 Task: Set the custom view to 4 days.
Action: Mouse moved to (871, 83)
Screenshot: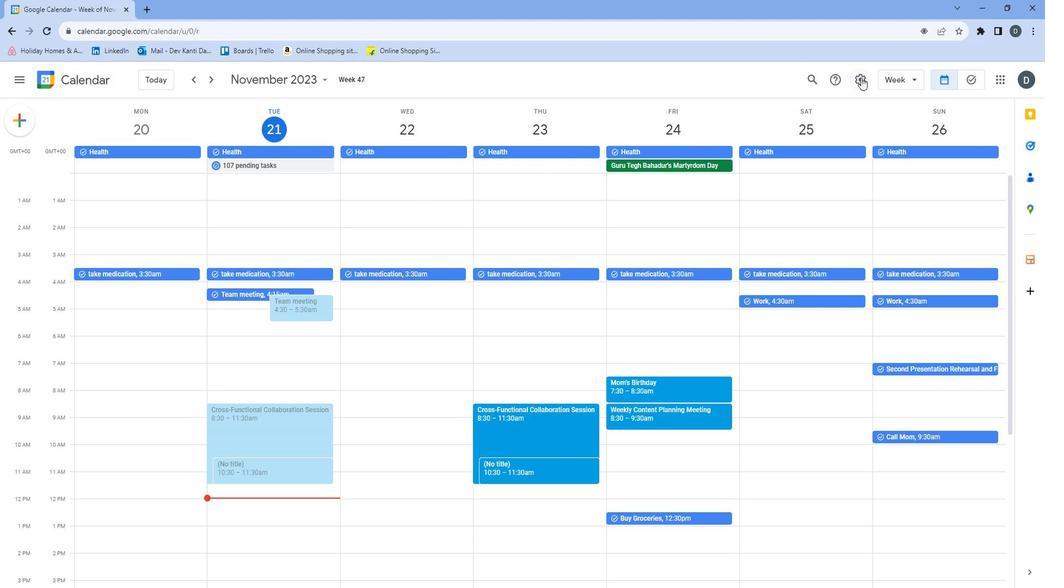 
Action: Mouse pressed left at (871, 83)
Screenshot: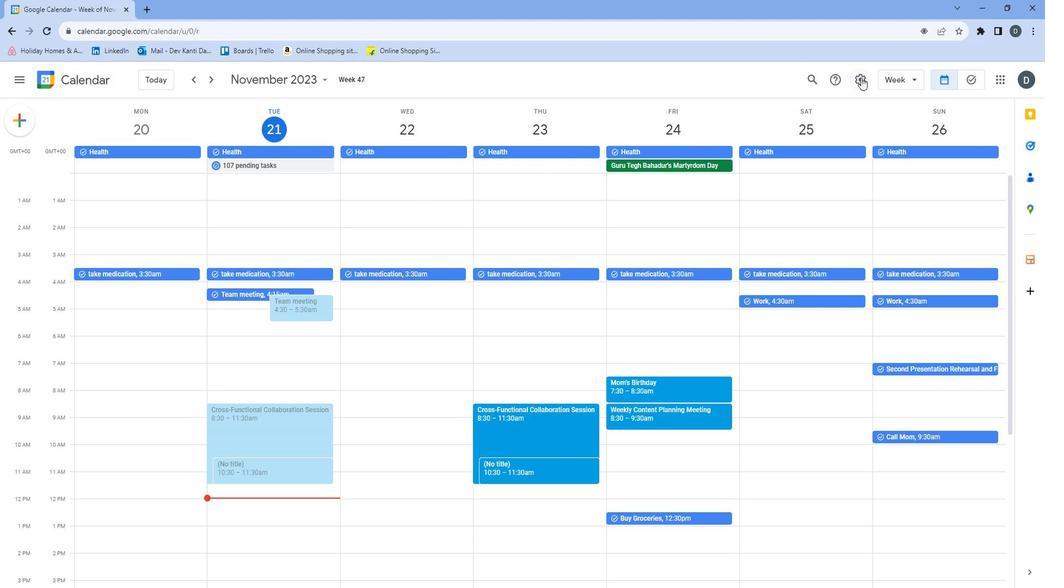 
Action: Mouse moved to (868, 102)
Screenshot: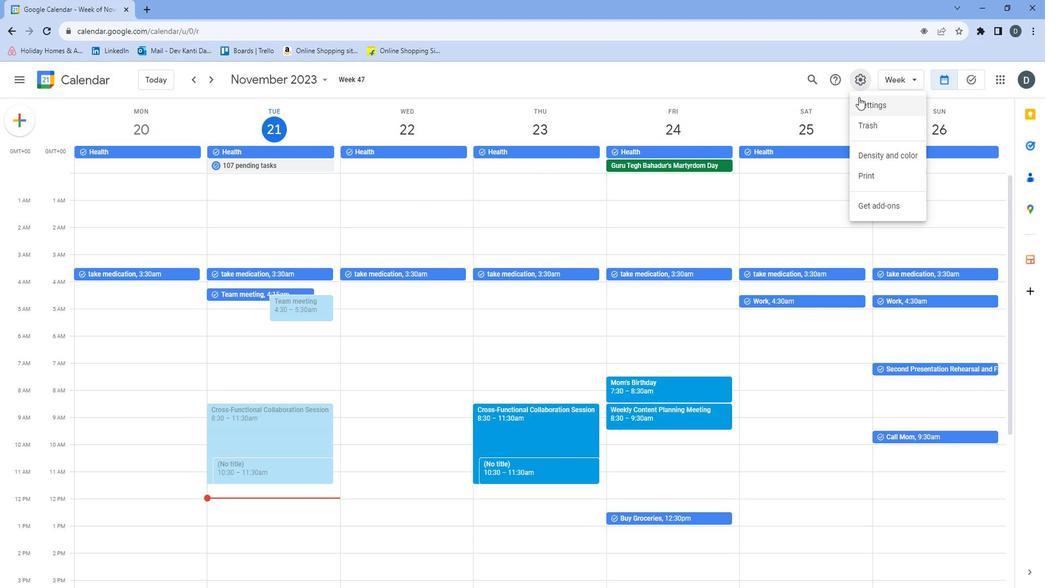 
Action: Mouse pressed left at (868, 102)
Screenshot: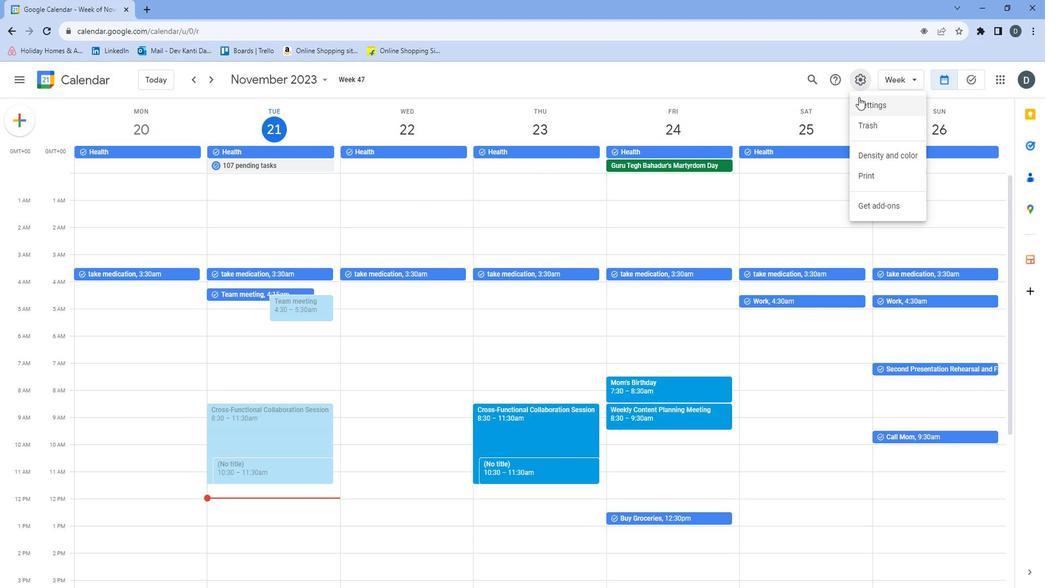 
Action: Mouse moved to (582, 236)
Screenshot: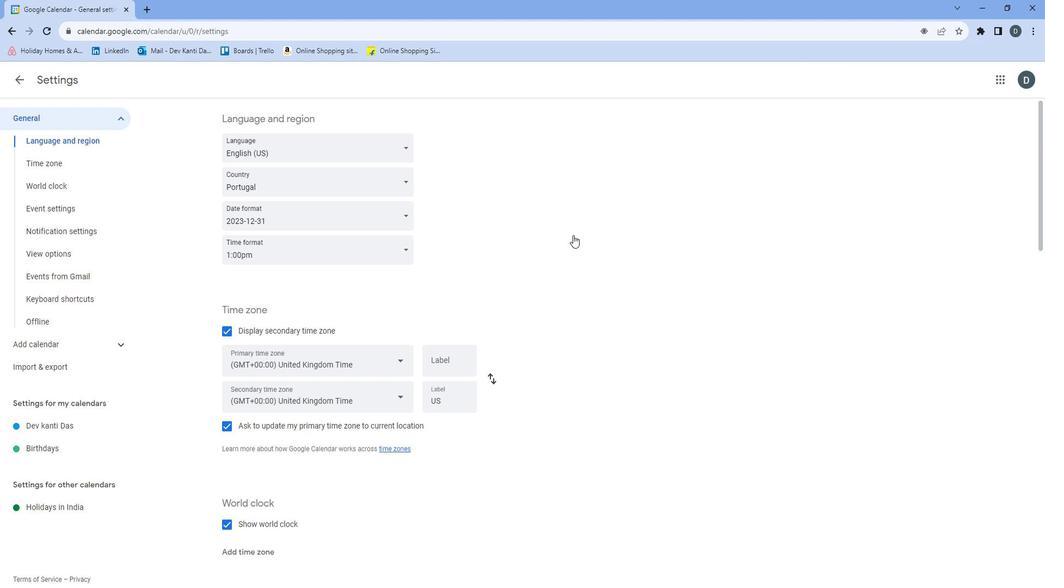 
Action: Mouse scrolled (582, 235) with delta (0, 0)
Screenshot: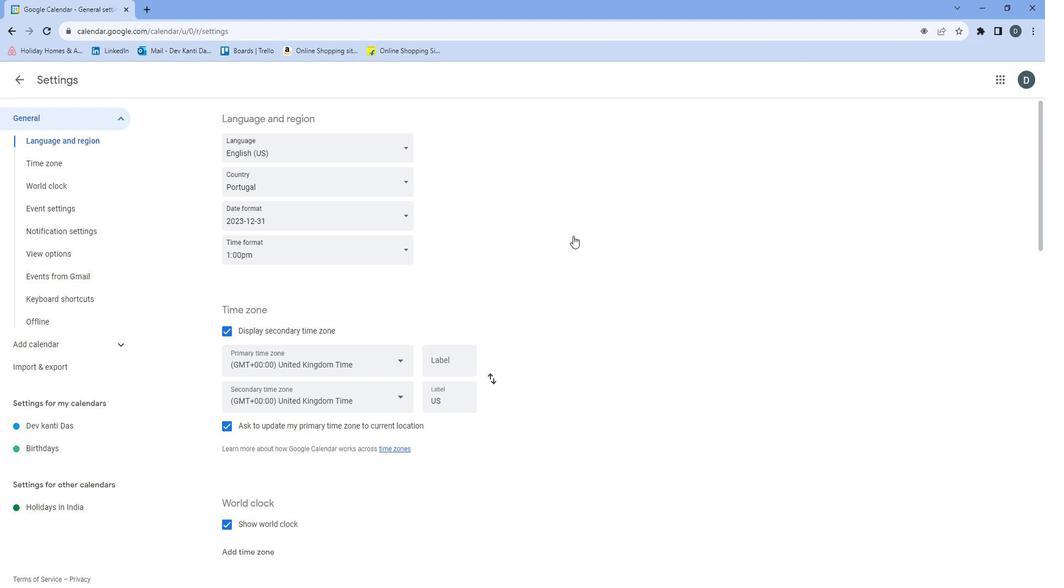 
Action: Mouse scrolled (582, 235) with delta (0, 0)
Screenshot: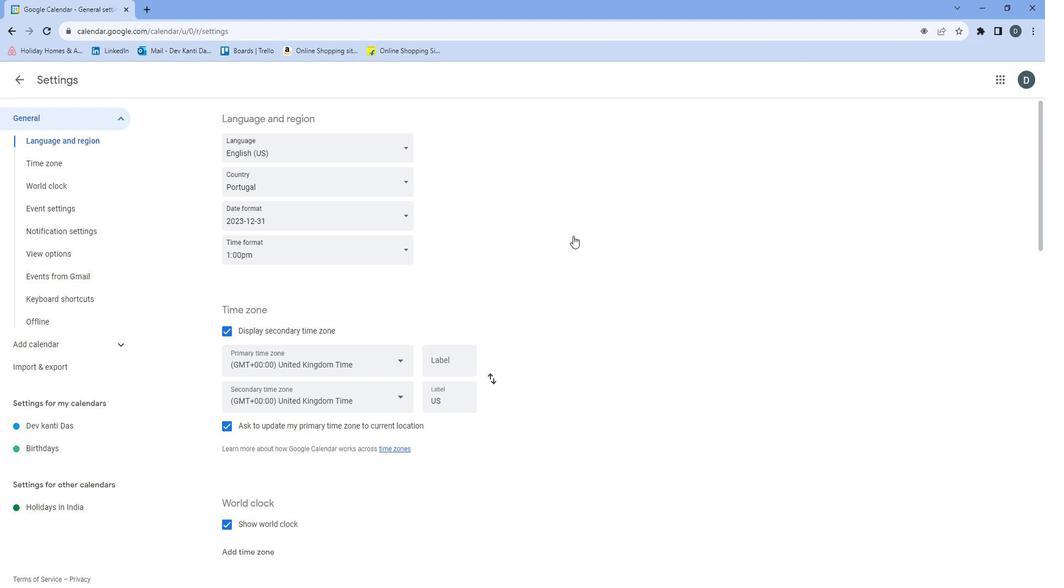 
Action: Mouse scrolled (582, 235) with delta (0, 0)
Screenshot: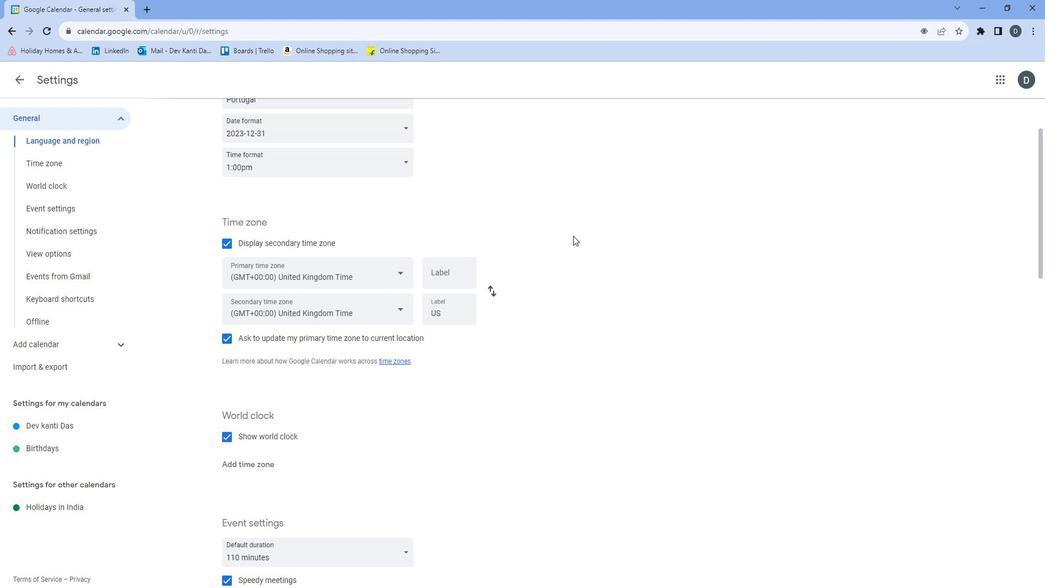 
Action: Mouse scrolled (582, 235) with delta (0, 0)
Screenshot: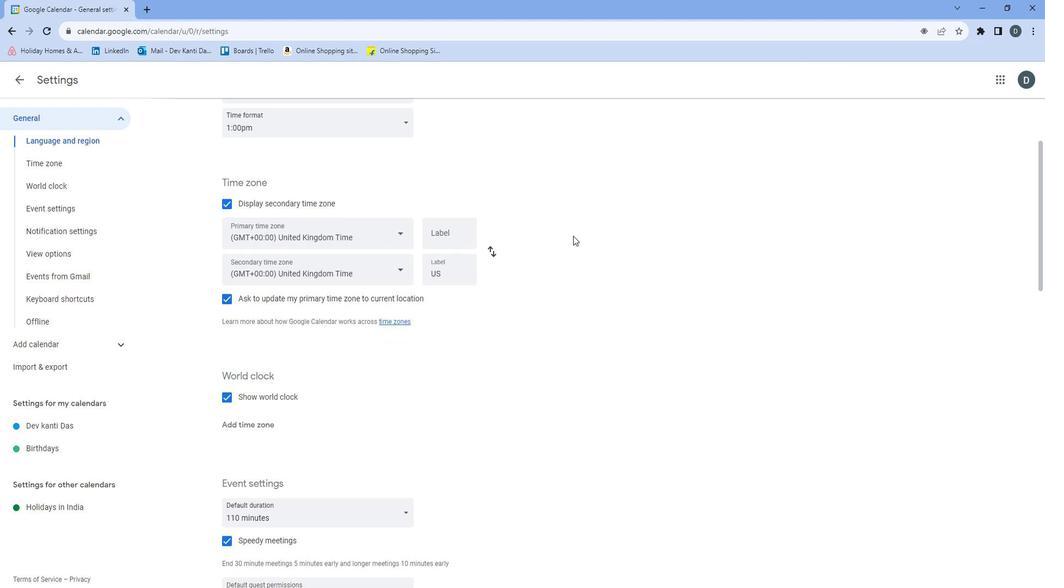 
Action: Mouse scrolled (582, 235) with delta (0, 0)
Screenshot: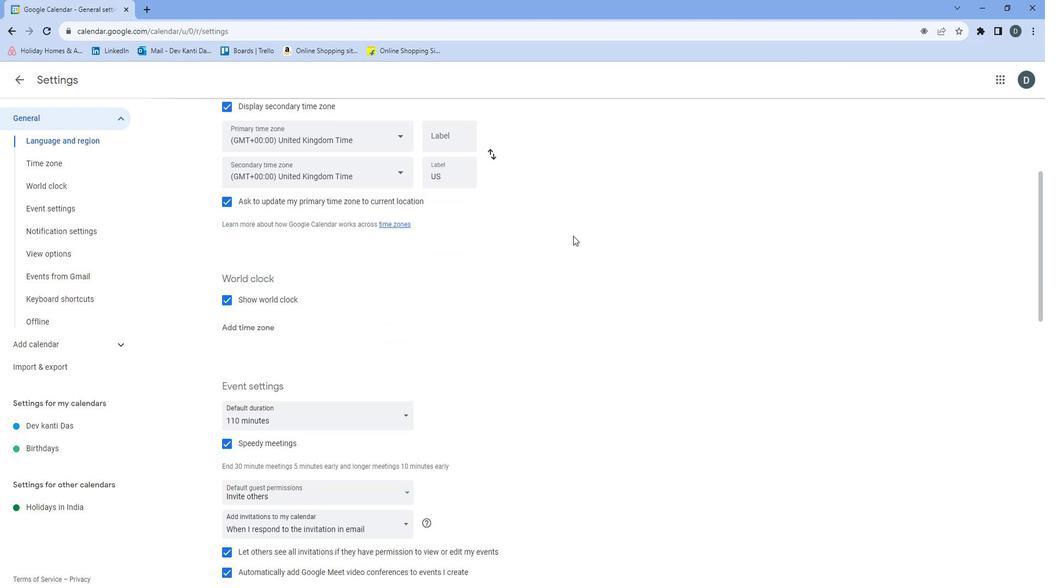 
Action: Mouse moved to (582, 237)
Screenshot: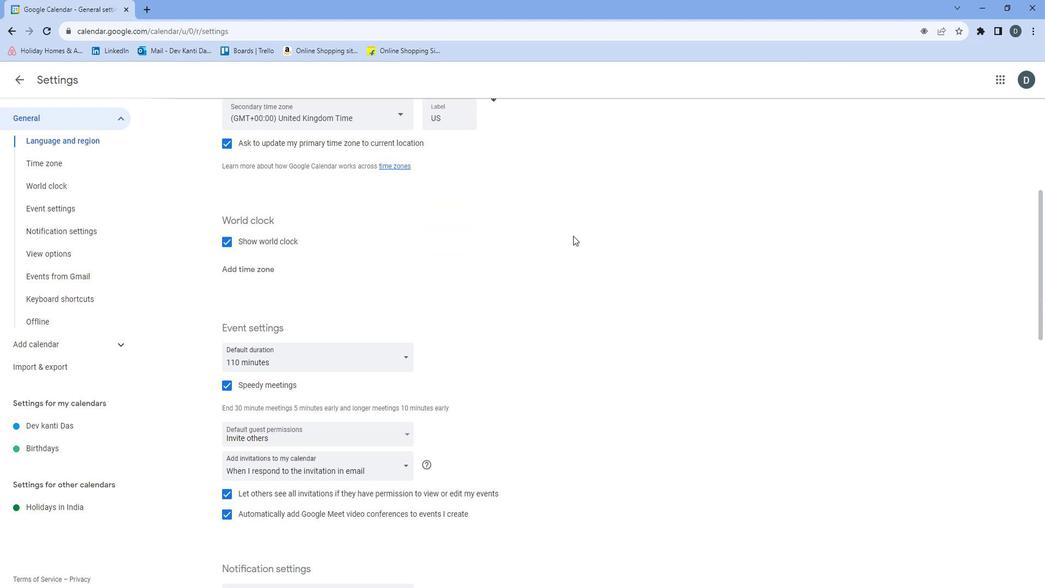 
Action: Mouse scrolled (582, 236) with delta (0, 0)
Screenshot: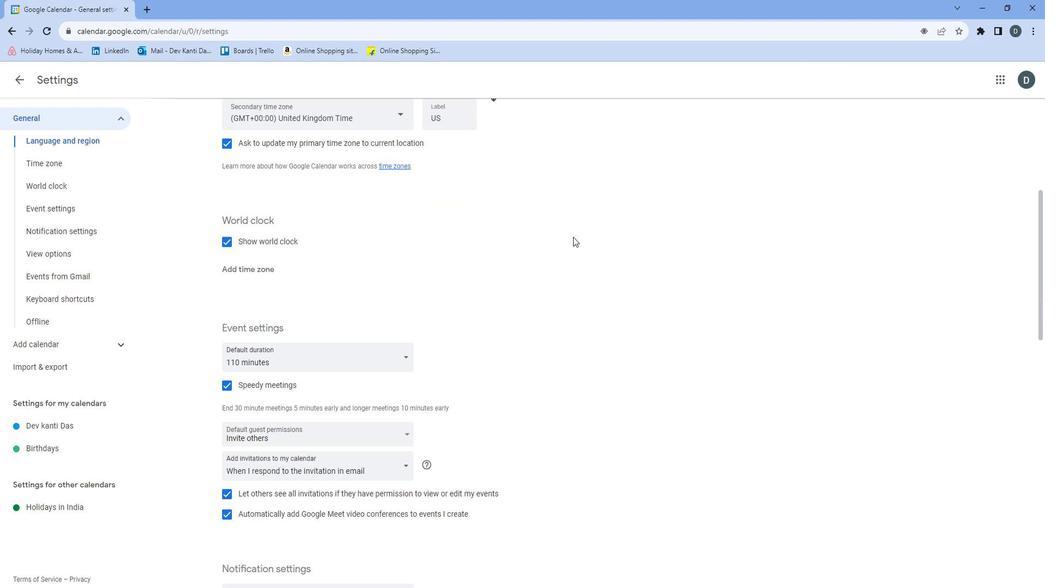 
Action: Mouse moved to (582, 237)
Screenshot: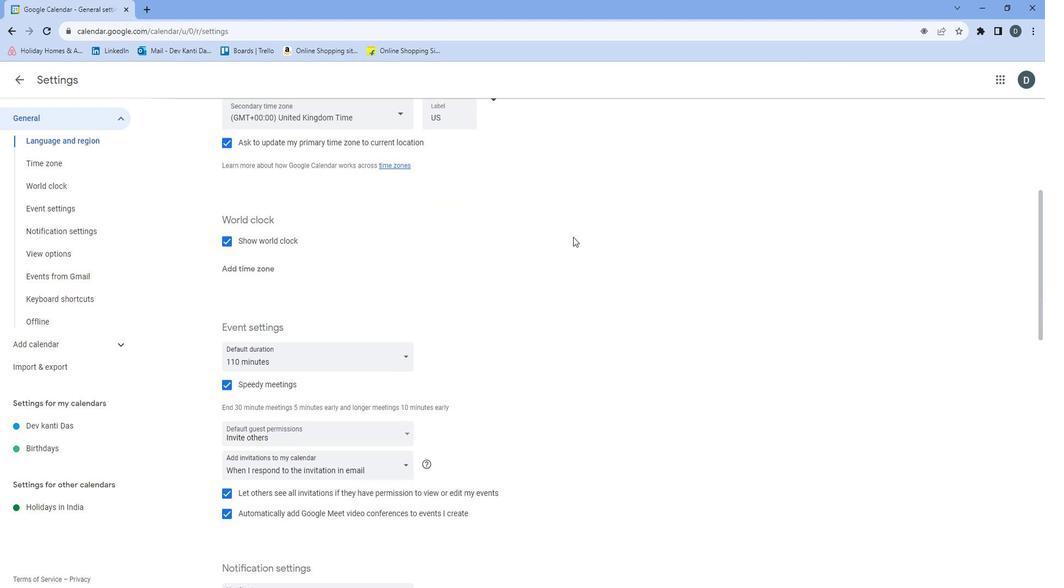 
Action: Mouse scrolled (582, 236) with delta (0, 0)
Screenshot: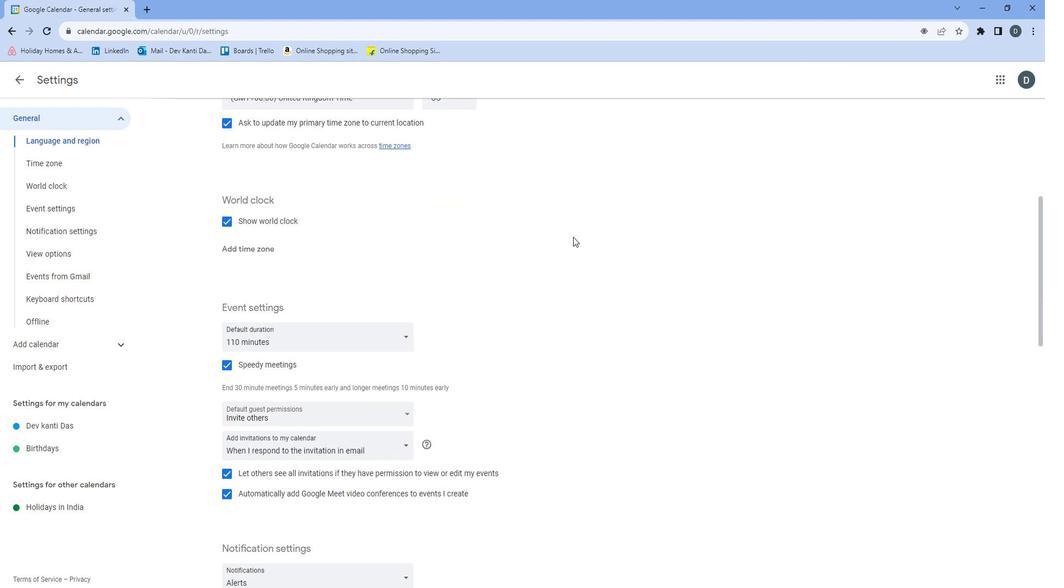 
Action: Mouse scrolled (582, 236) with delta (0, 0)
Screenshot: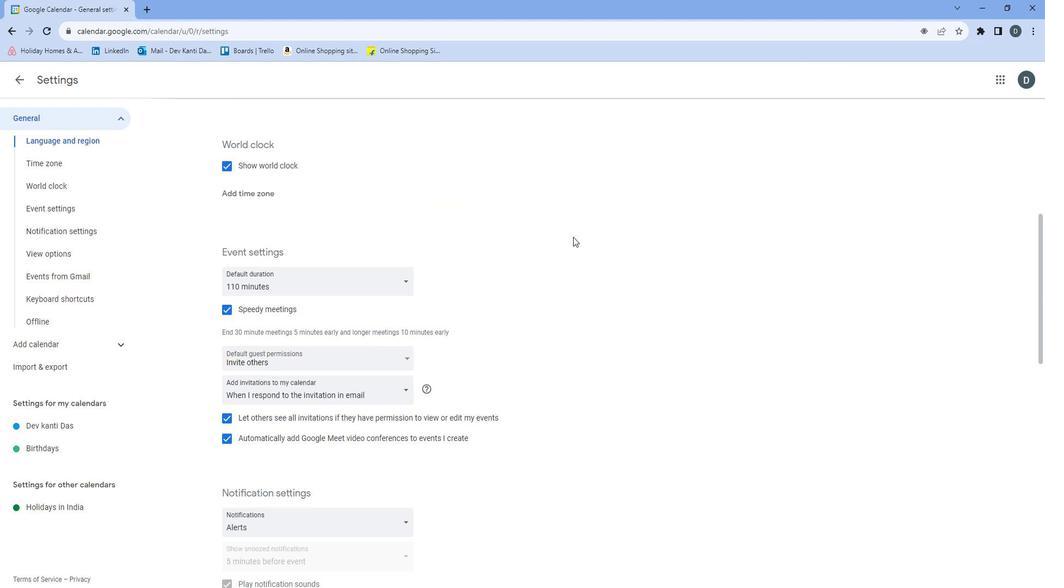 
Action: Mouse moved to (582, 237)
Screenshot: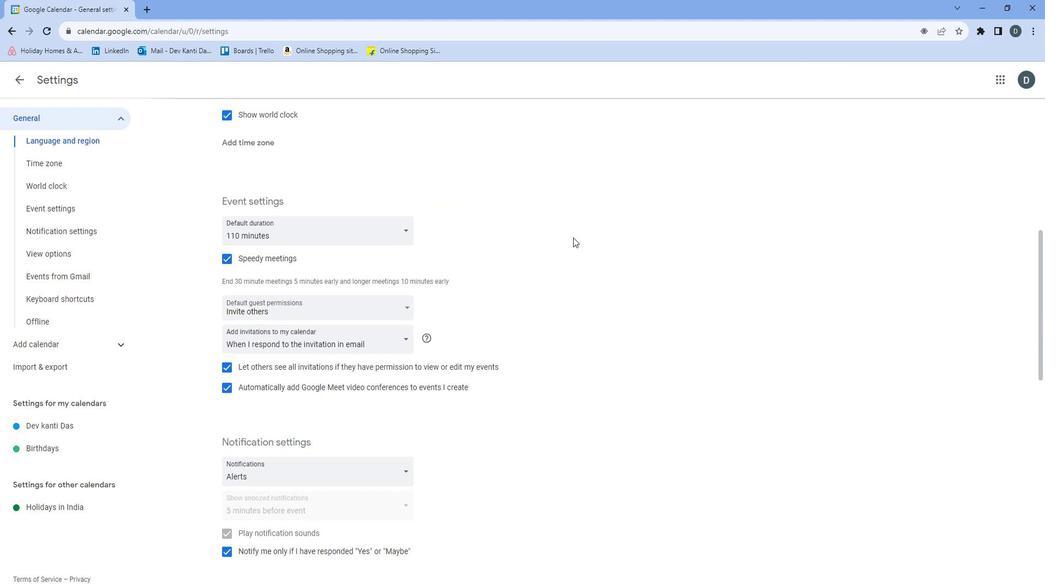 
Action: Mouse scrolled (582, 237) with delta (0, 0)
Screenshot: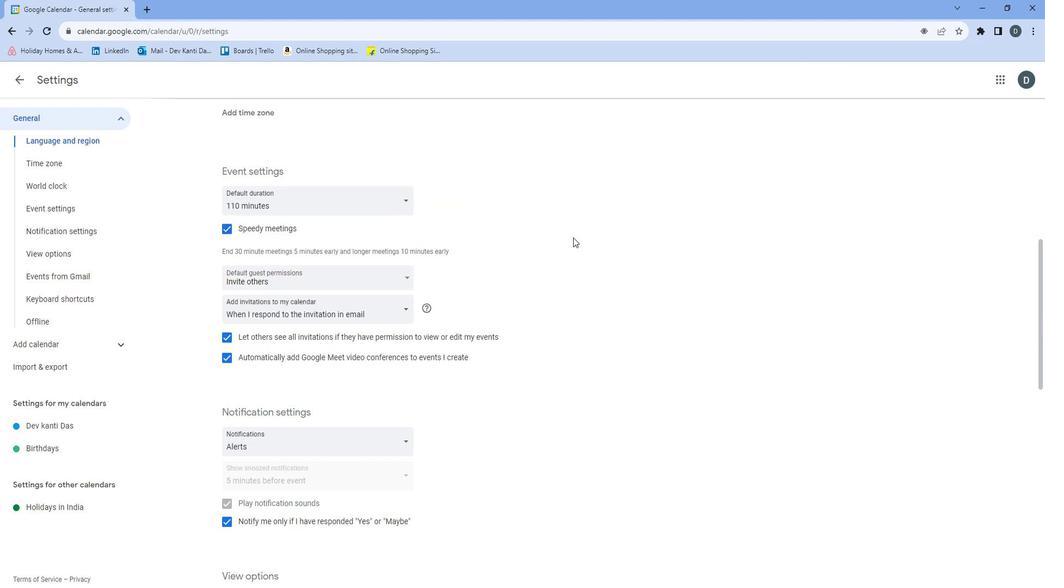 
Action: Mouse moved to (582, 237)
Screenshot: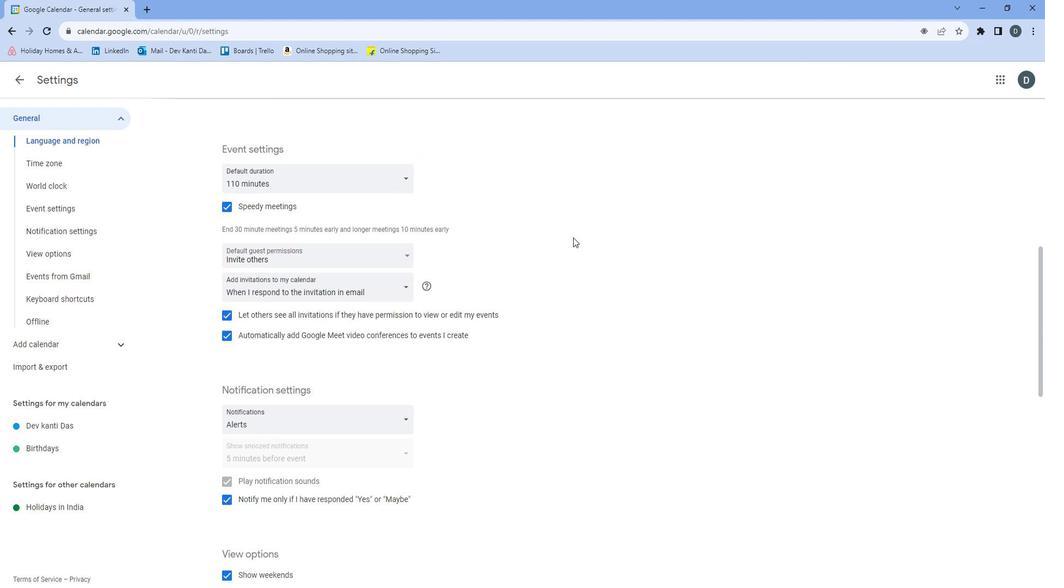 
Action: Mouse scrolled (582, 237) with delta (0, 0)
Screenshot: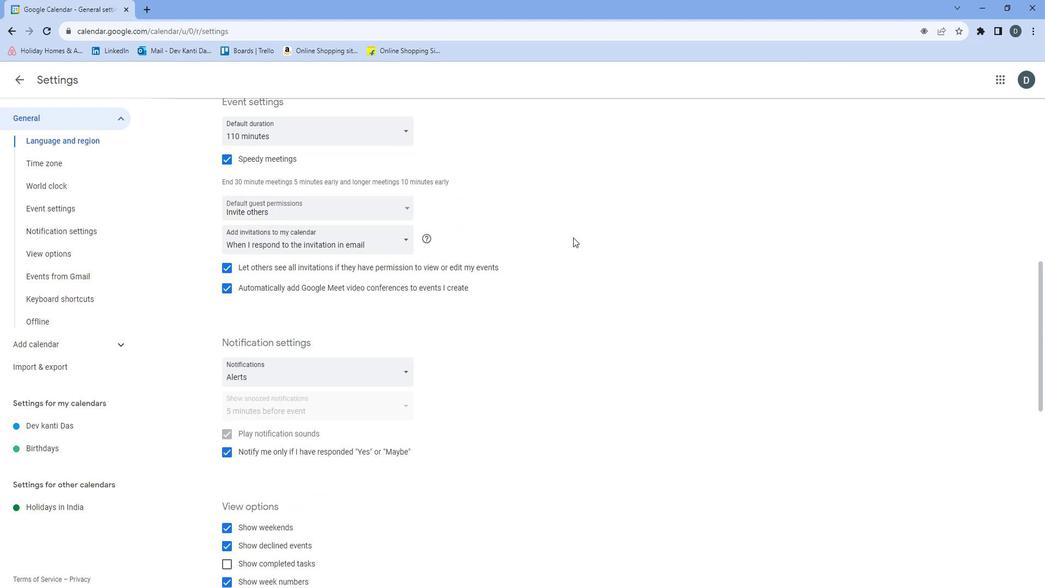 
Action: Mouse moved to (584, 237)
Screenshot: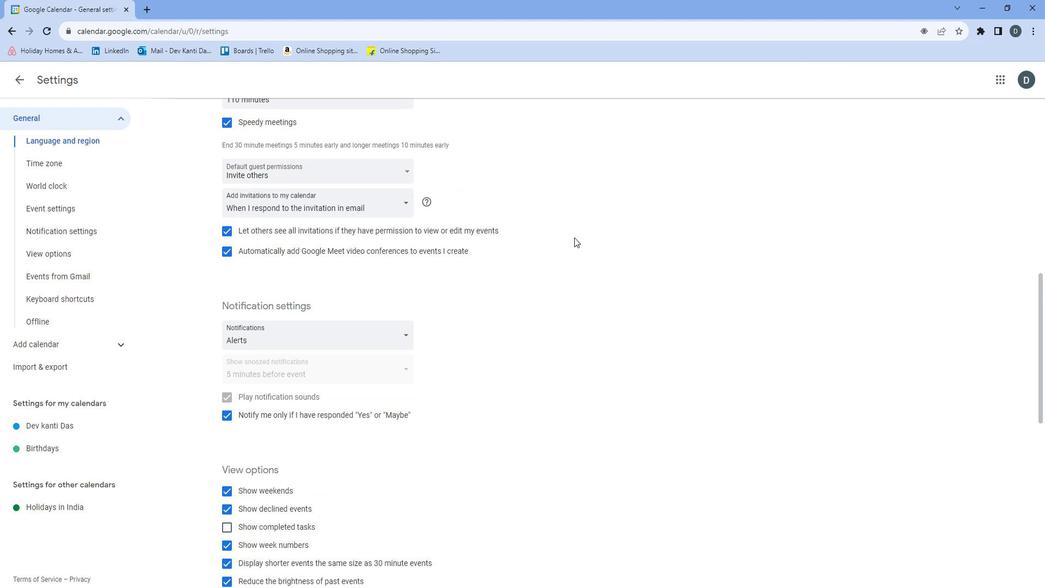 
Action: Mouse scrolled (584, 237) with delta (0, 0)
Screenshot: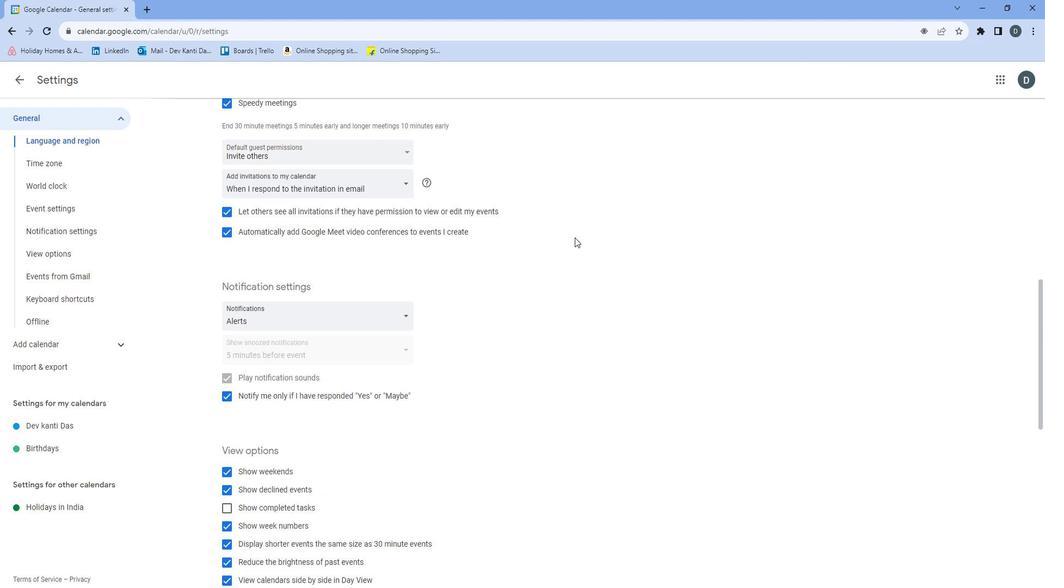 
Action: Mouse moved to (584, 237)
Screenshot: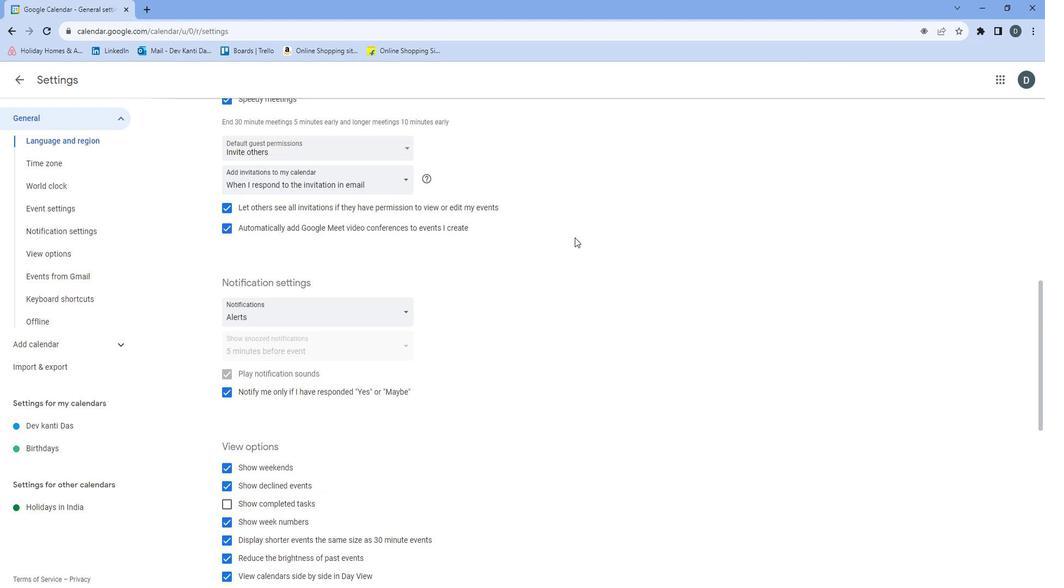 
Action: Mouse scrolled (584, 237) with delta (0, 0)
Screenshot: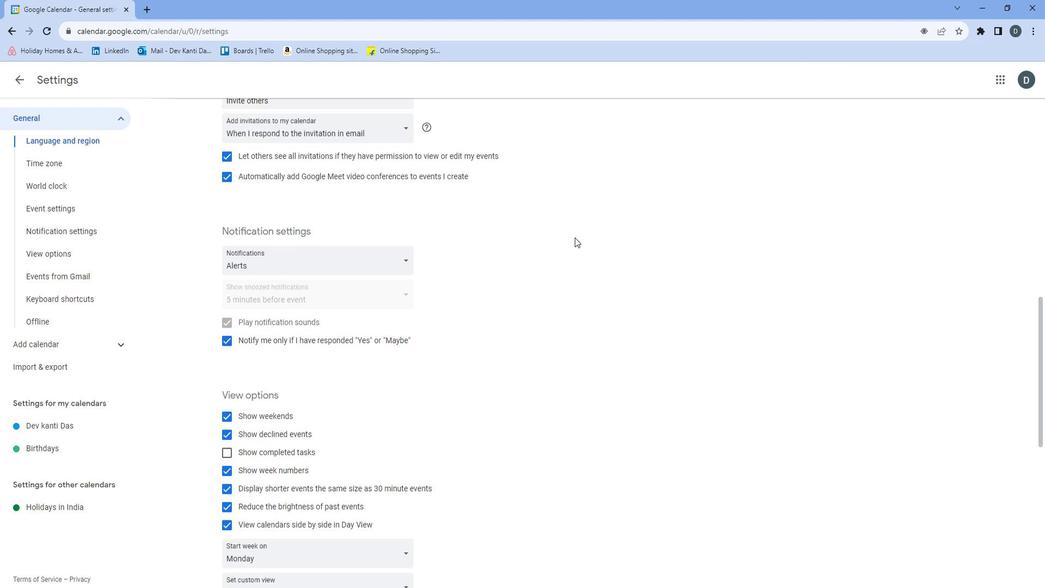 
Action: Mouse moved to (586, 241)
Screenshot: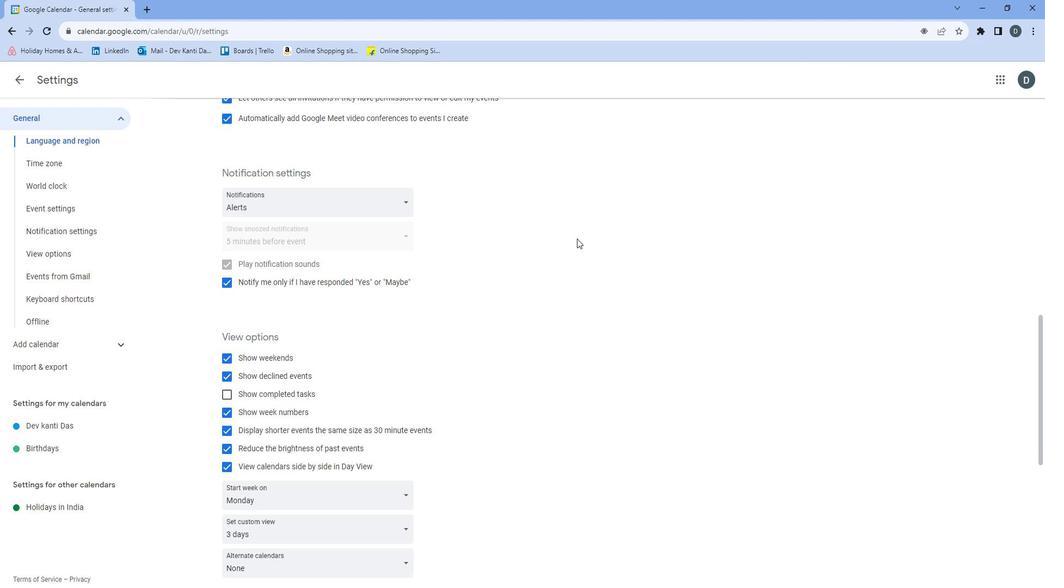 
Action: Mouse scrolled (586, 240) with delta (0, 0)
Screenshot: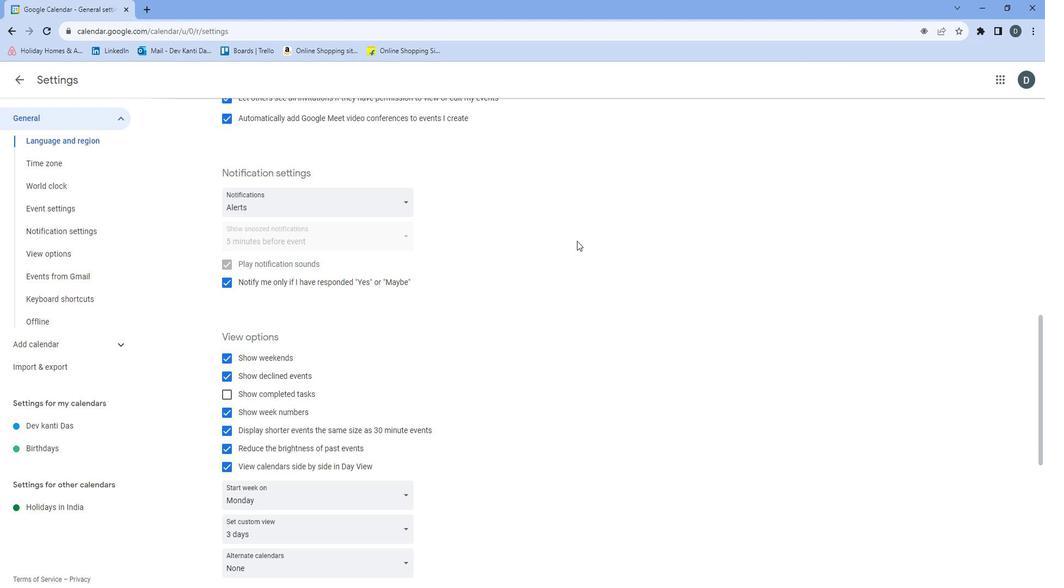 
Action: Mouse scrolled (586, 240) with delta (0, 0)
Screenshot: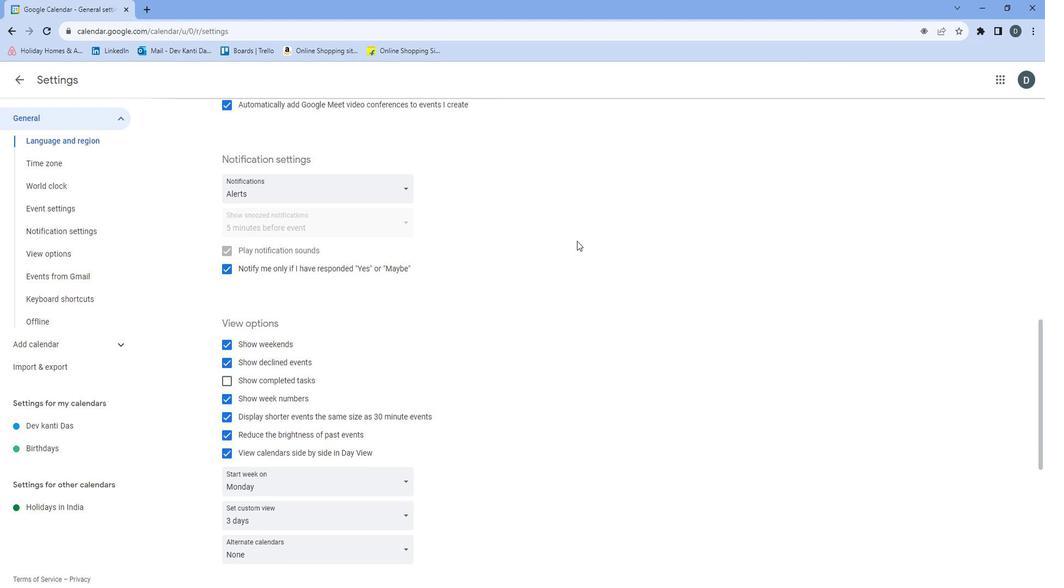 
Action: Mouse moved to (586, 241)
Screenshot: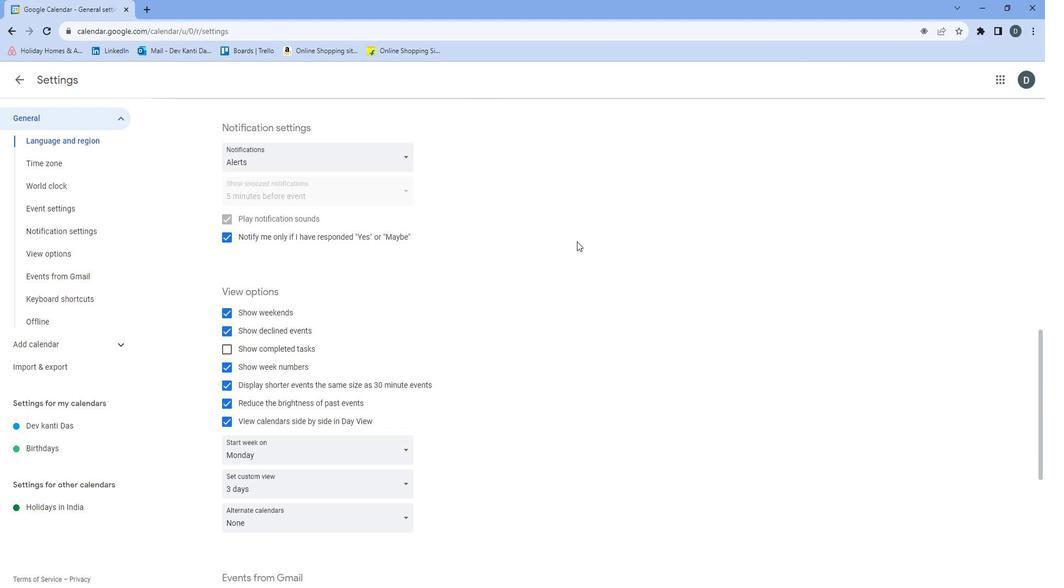 
Action: Mouse scrolled (586, 241) with delta (0, 0)
Screenshot: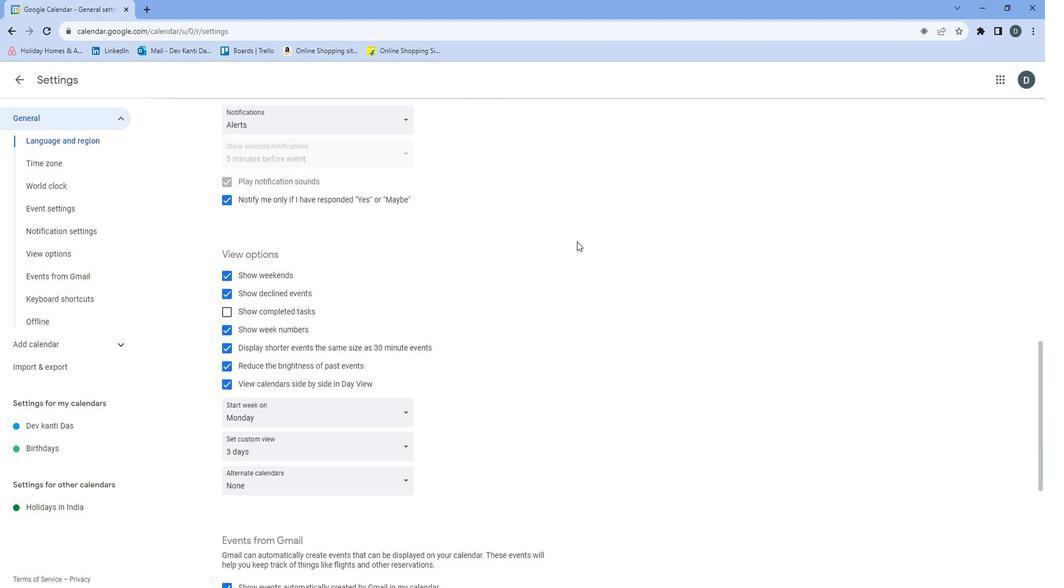 
Action: Mouse moved to (586, 246)
Screenshot: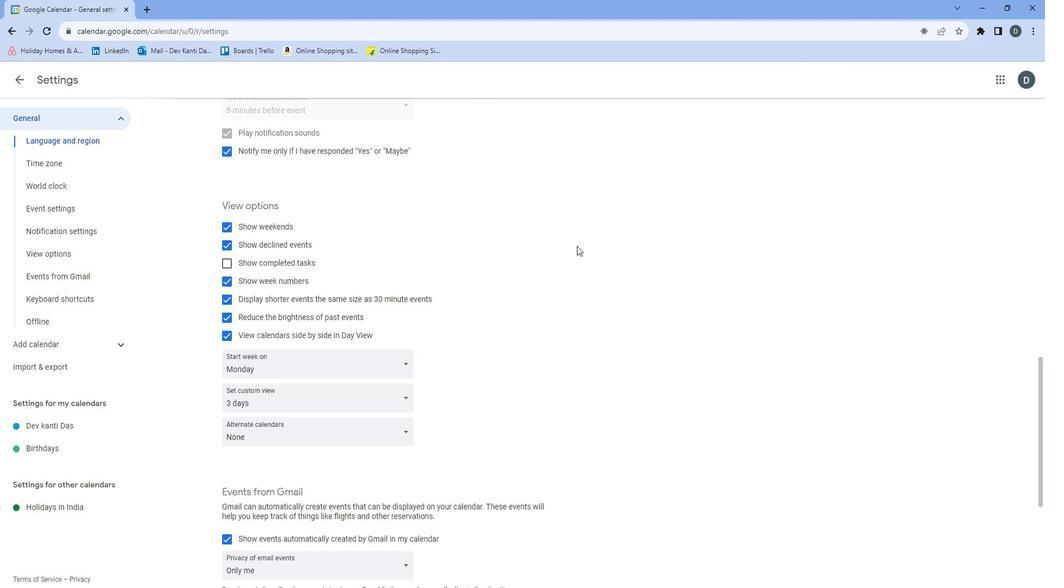 
Action: Mouse scrolled (586, 246) with delta (0, 0)
Screenshot: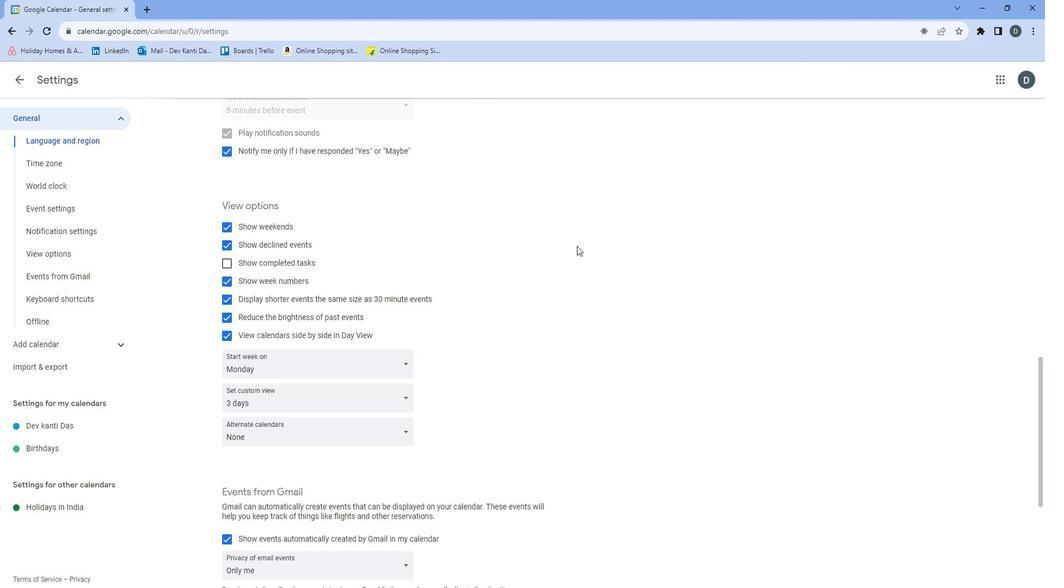 
Action: Mouse moved to (398, 286)
Screenshot: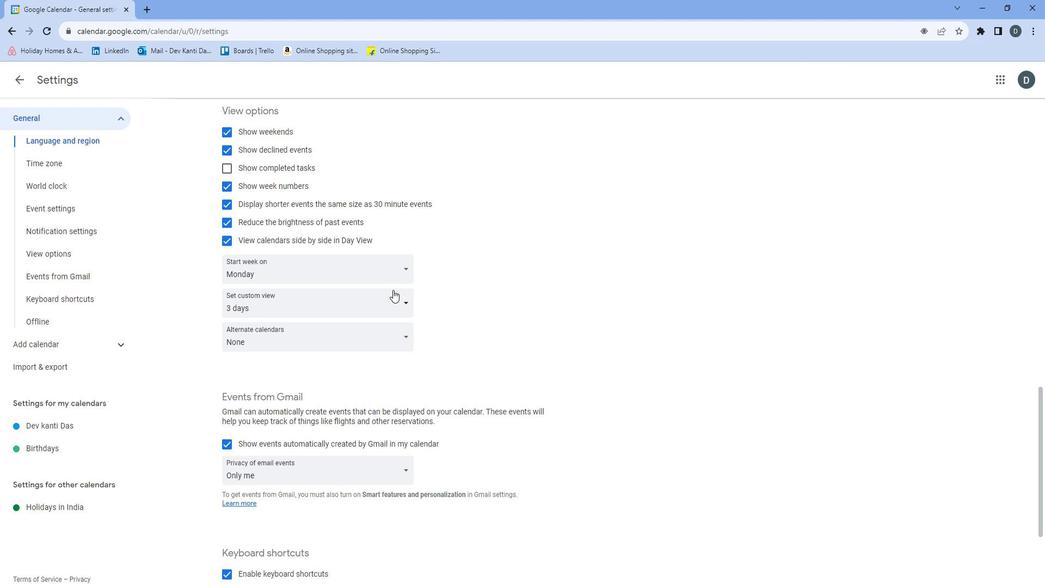 
Action: Mouse pressed left at (398, 286)
Screenshot: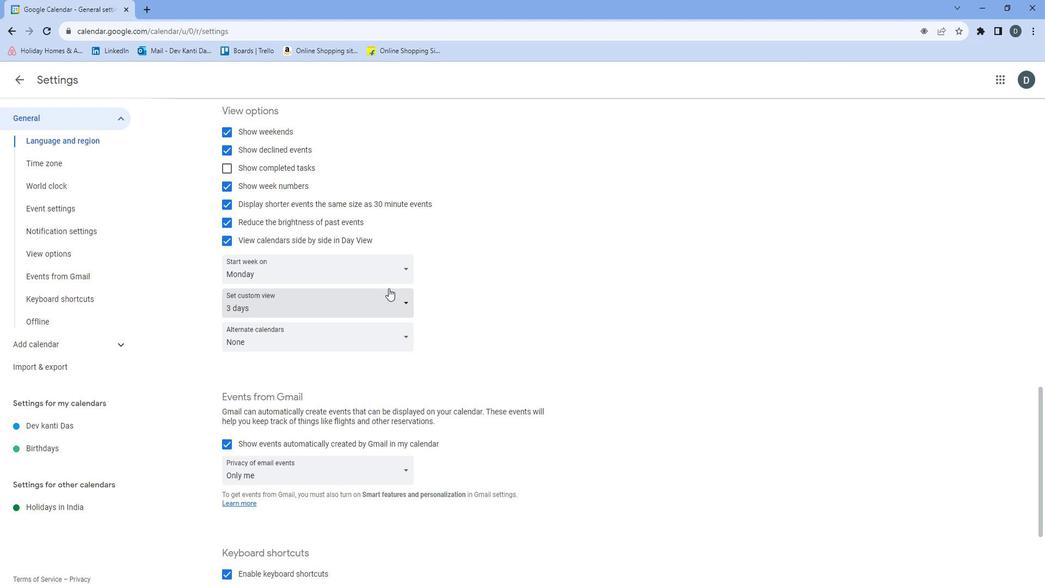 
Action: Mouse moved to (344, 373)
Screenshot: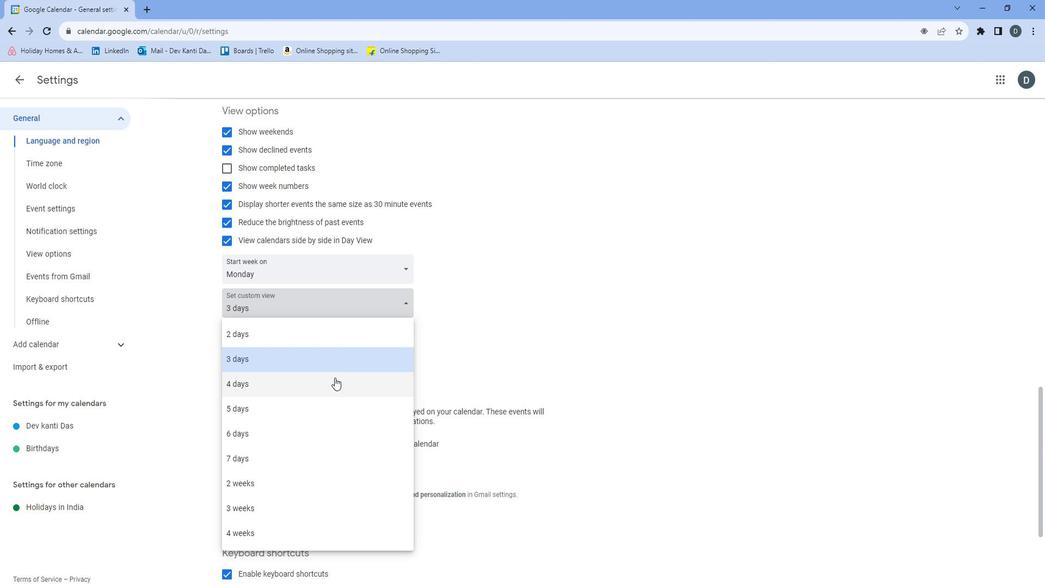 
Action: Mouse pressed left at (344, 373)
Screenshot: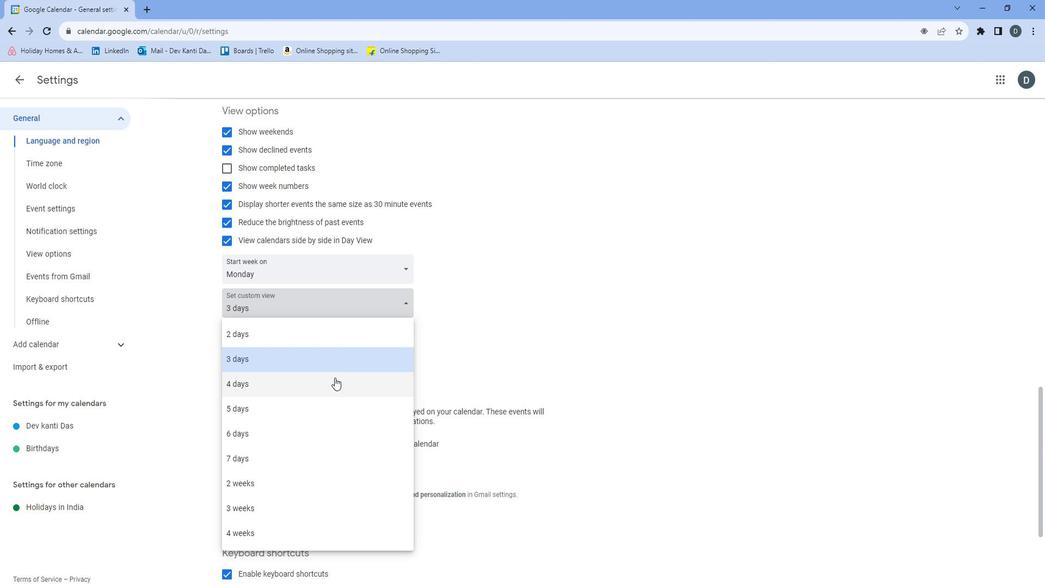 
Action: Mouse moved to (510, 356)
Screenshot: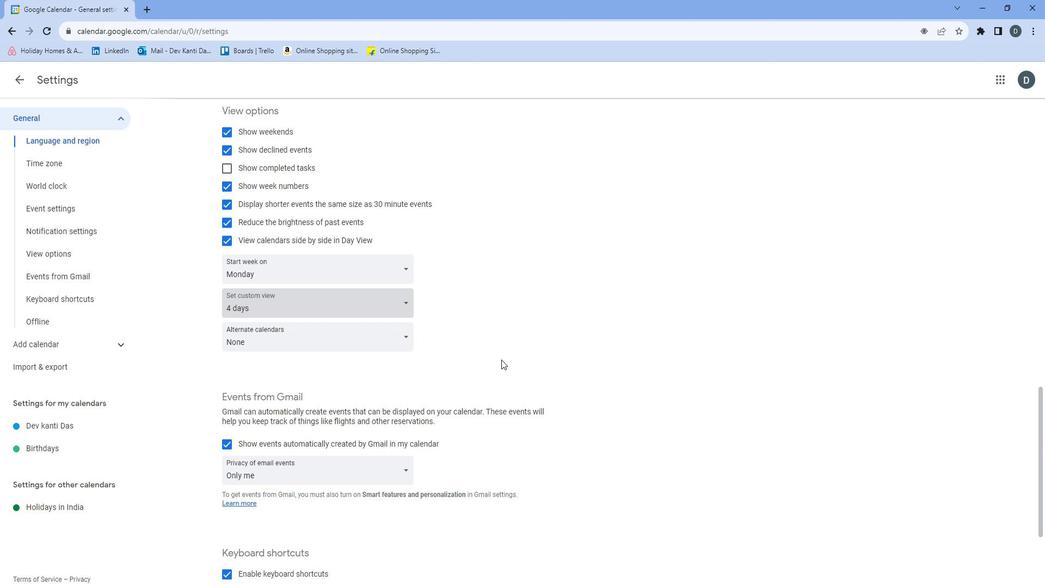 
